 Task: Open Card Card0000000288 in Board Board0000000072 in Workspace WS0000000024 in Trello. Add Member Carxxstreet791@gmail.com to Card Card0000000288 in Board Board0000000072 in Workspace WS0000000024 in Trello. Add Red Label titled Label0000000288 to Card Card0000000288 in Board Board0000000072 in Workspace WS0000000024 in Trello. Add Checklist CL0000000288 to Card Card0000000288 in Board Board0000000072 in Workspace WS0000000024 in Trello. Add Dates with Start Date as Nov 01 2023 and Due Date as Nov 30 2023 to Card Card0000000288 in Board Board0000000072 in Workspace WS0000000024 in Trello
Action: Mouse moved to (360, 532)
Screenshot: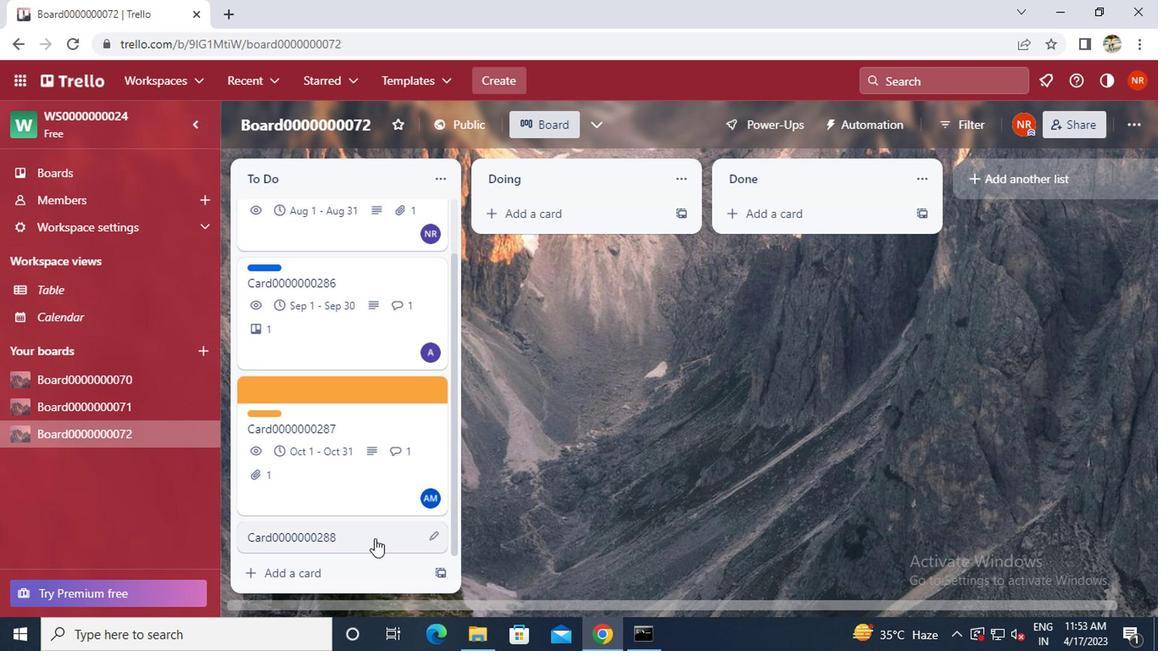 
Action: Mouse pressed left at (360, 532)
Screenshot: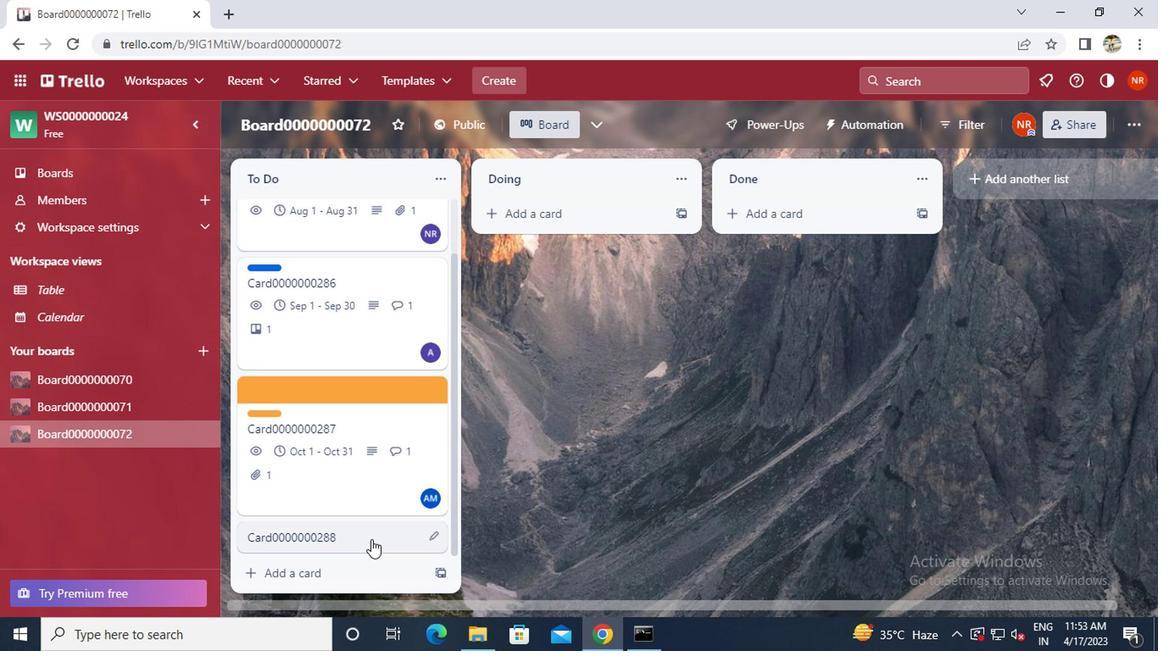 
Action: Mouse moved to (781, 225)
Screenshot: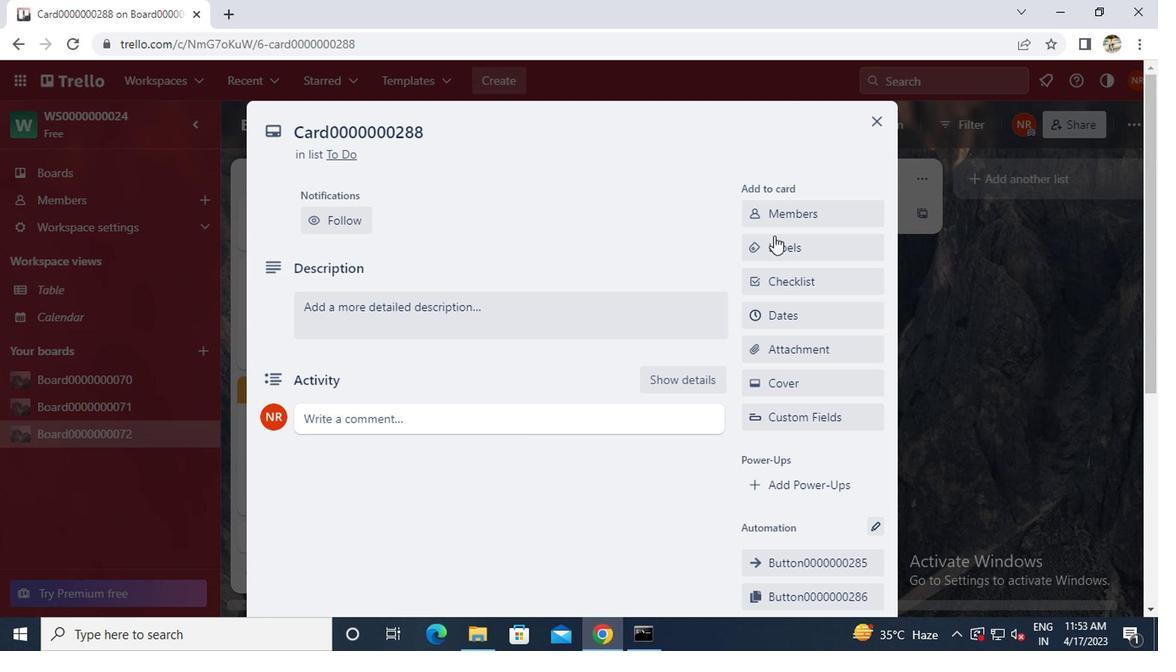 
Action: Mouse pressed left at (781, 225)
Screenshot: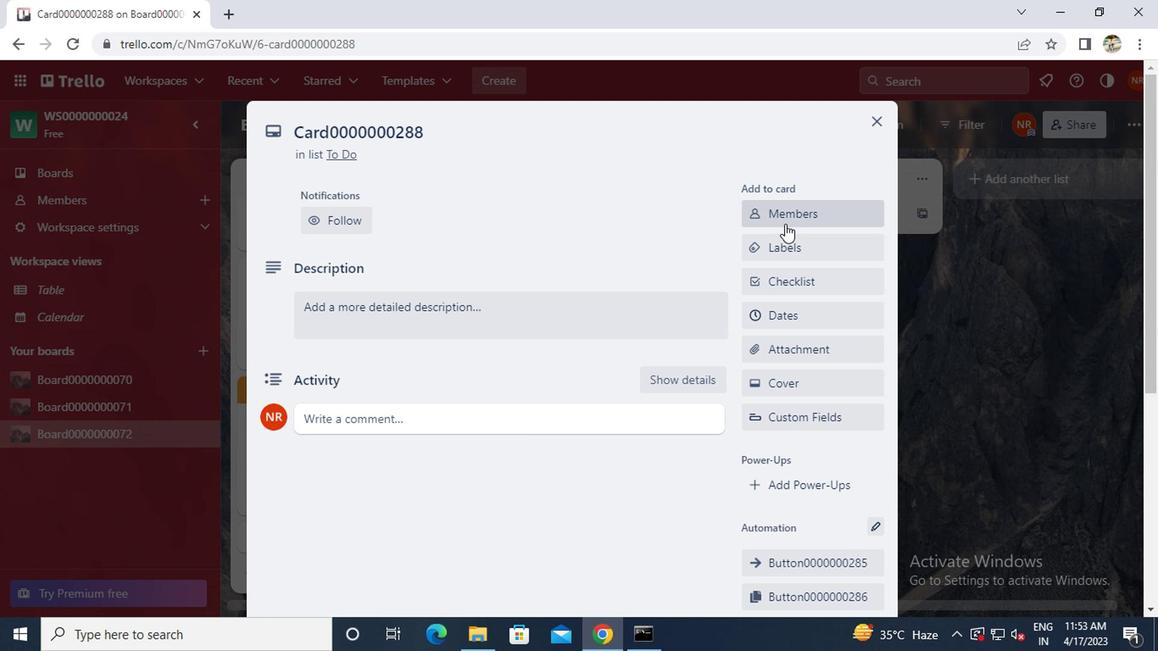 
Action: Key pressed c<Key.caps_lock>arxxstreet791<Key.shift>@GMAIL.COM
Screenshot: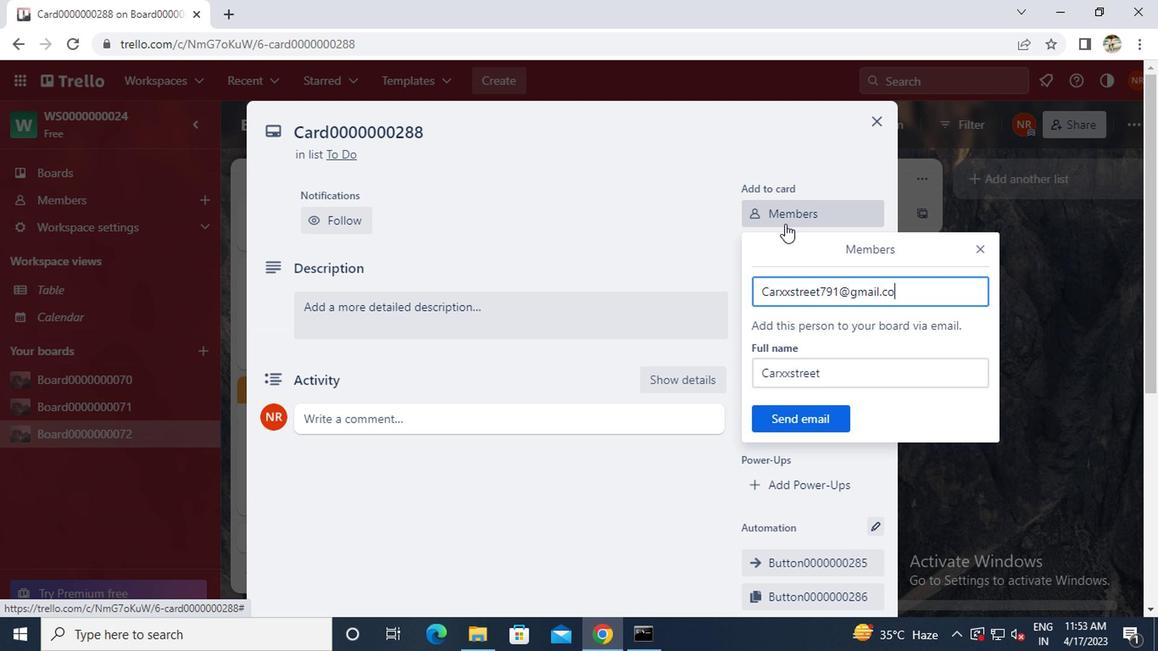 
Action: Mouse moved to (801, 408)
Screenshot: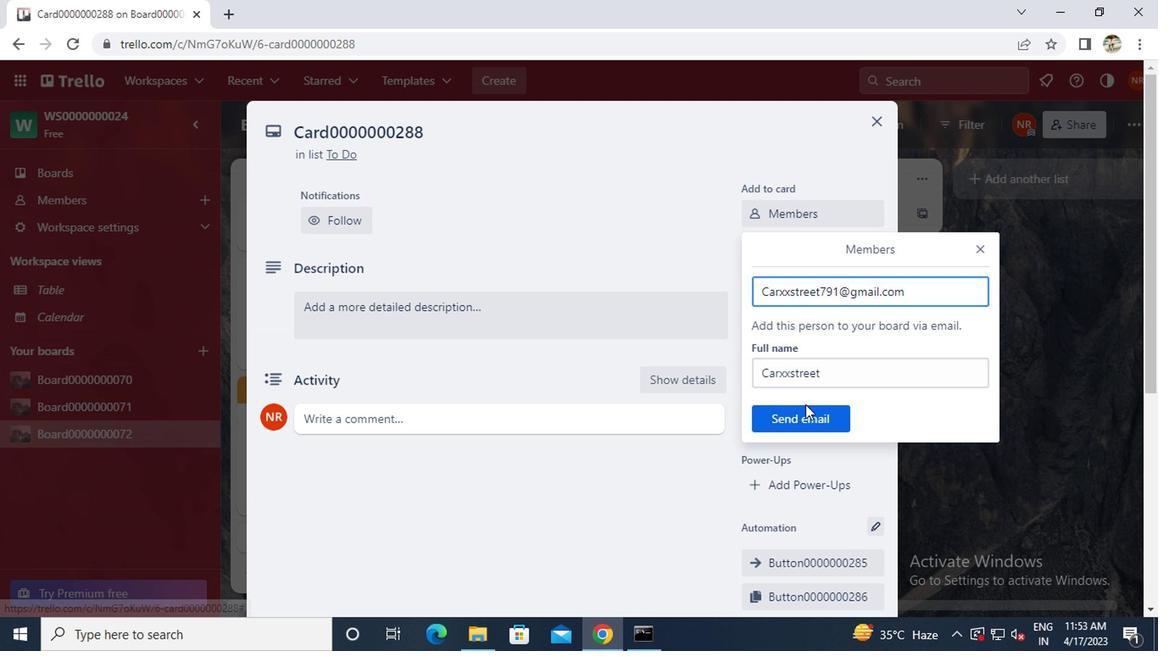 
Action: Mouse pressed left at (801, 408)
Screenshot: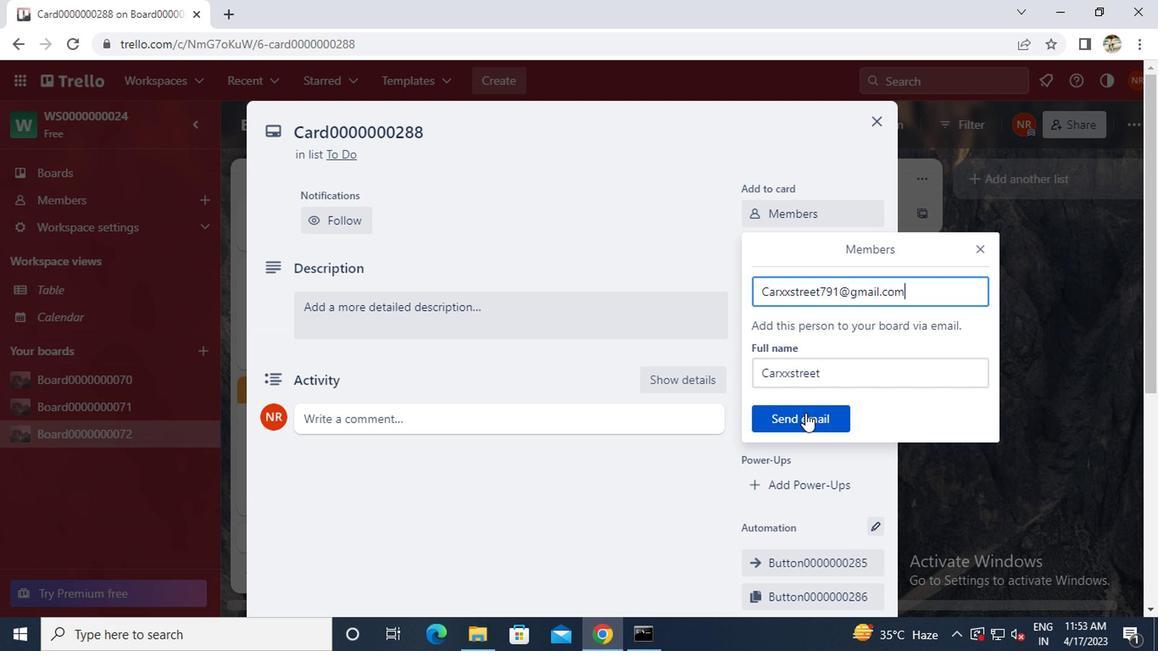 
Action: Mouse moved to (790, 249)
Screenshot: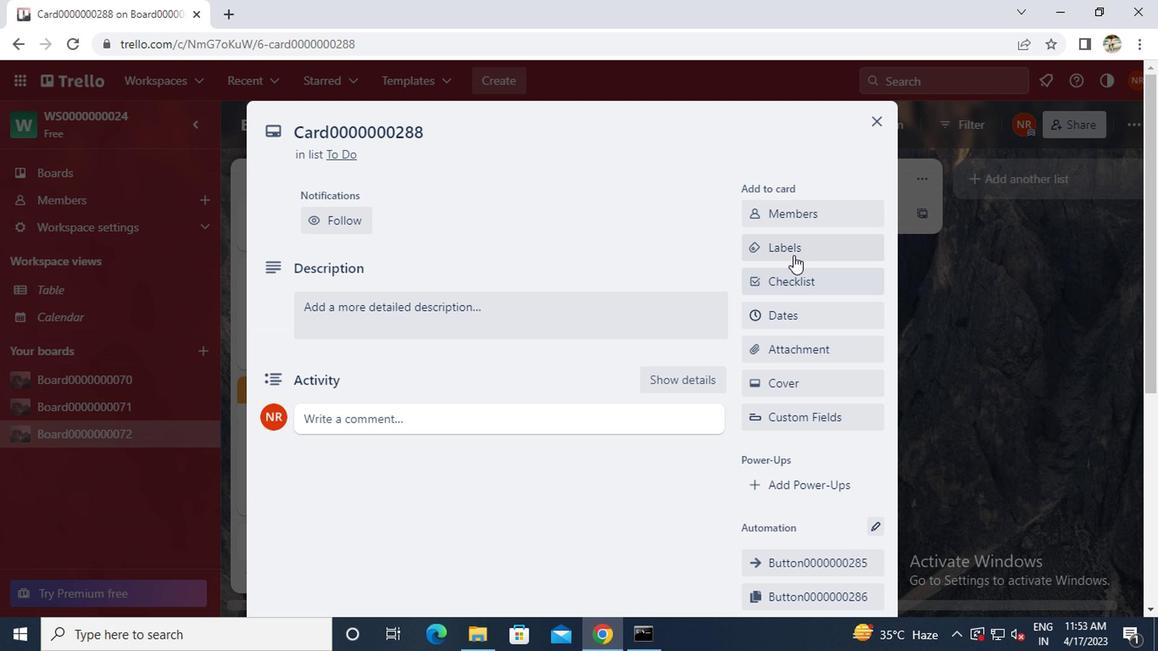 
Action: Mouse pressed left at (790, 249)
Screenshot: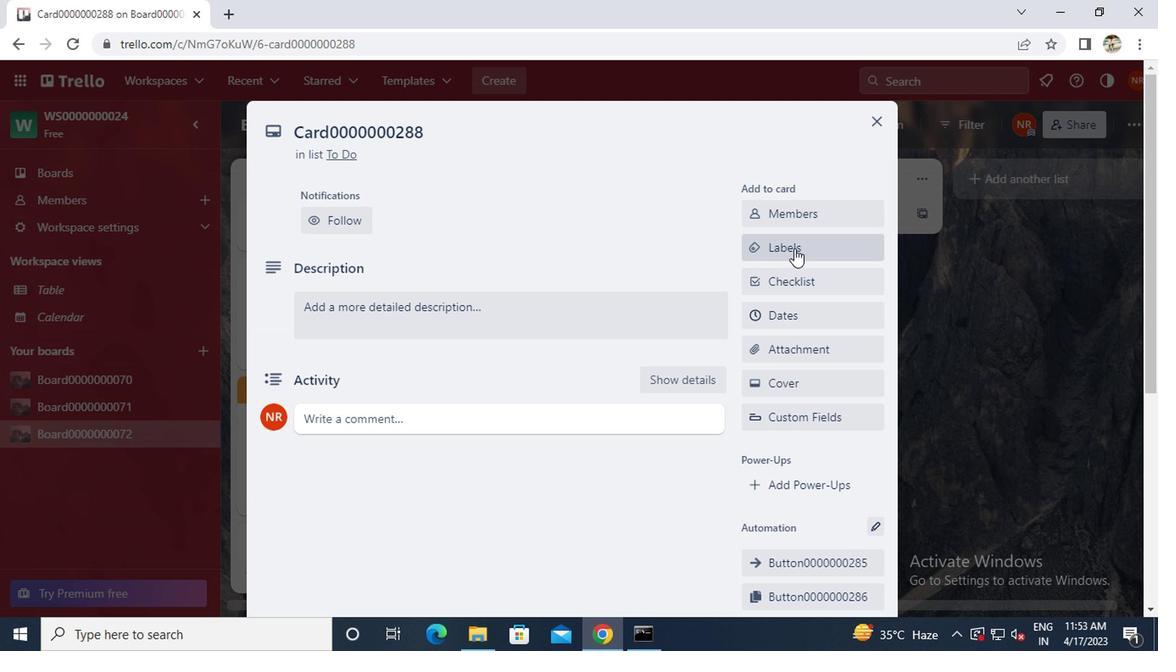 
Action: Mouse moved to (820, 503)
Screenshot: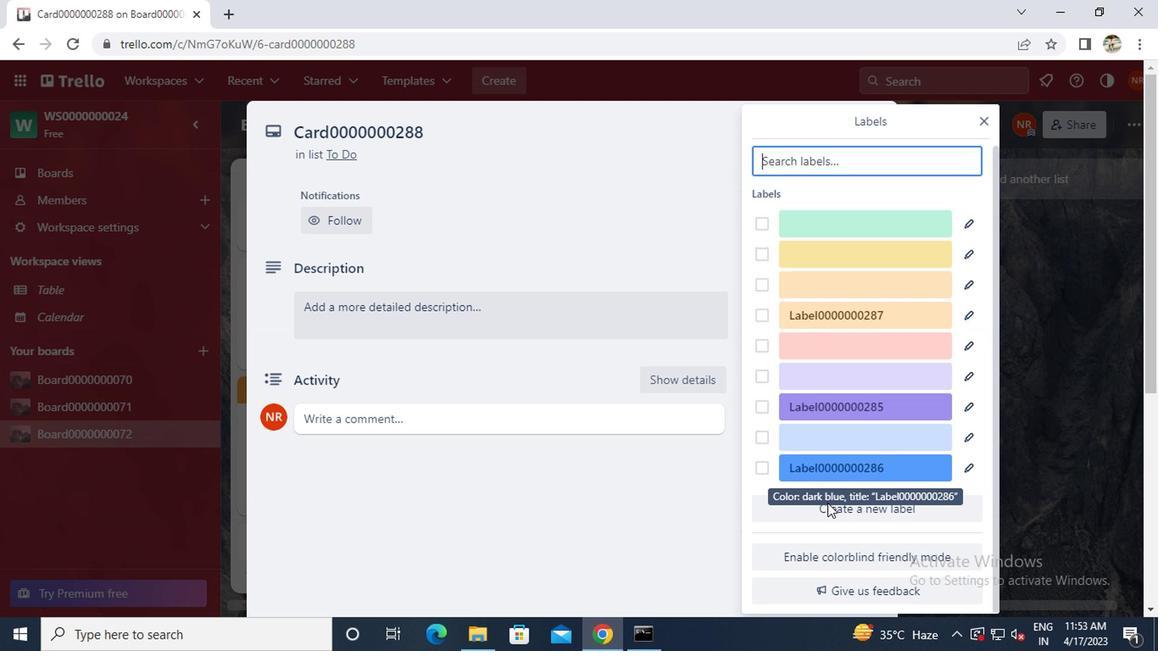 
Action: Mouse pressed left at (820, 503)
Screenshot: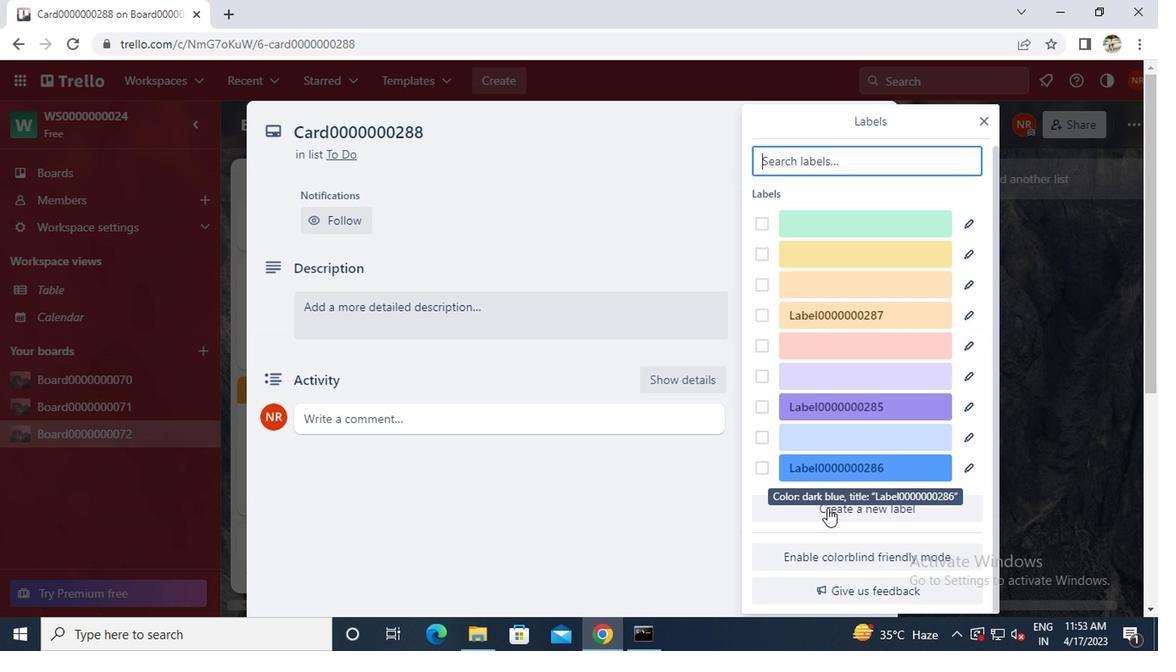 
Action: Mouse moved to (907, 390)
Screenshot: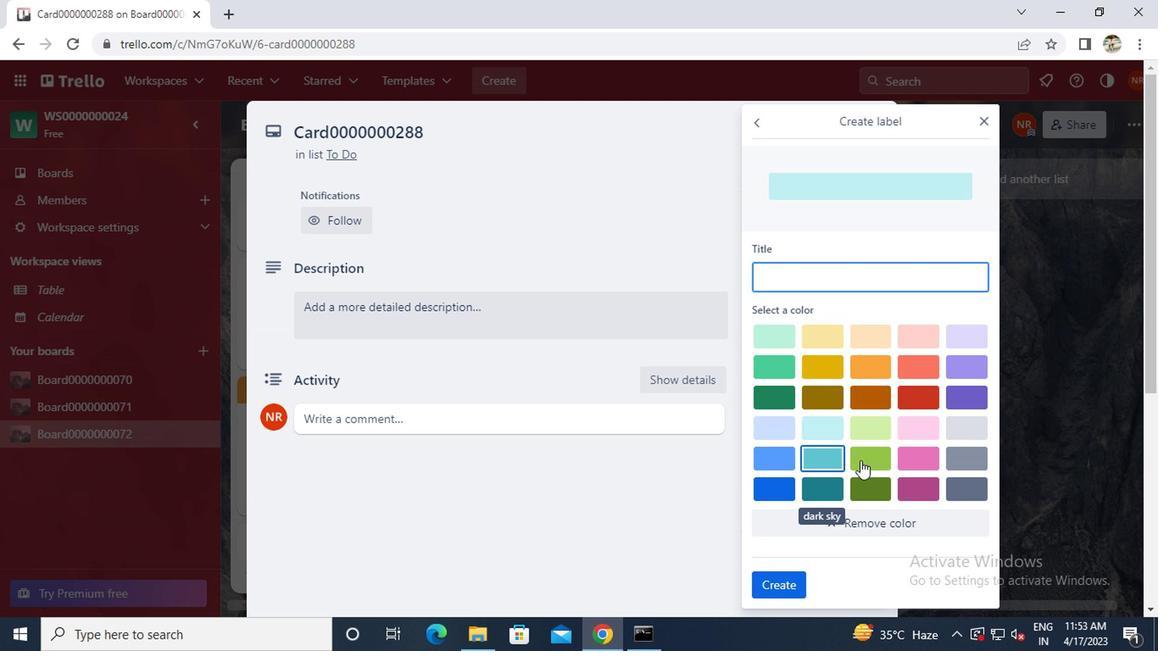 
Action: Mouse pressed left at (907, 390)
Screenshot: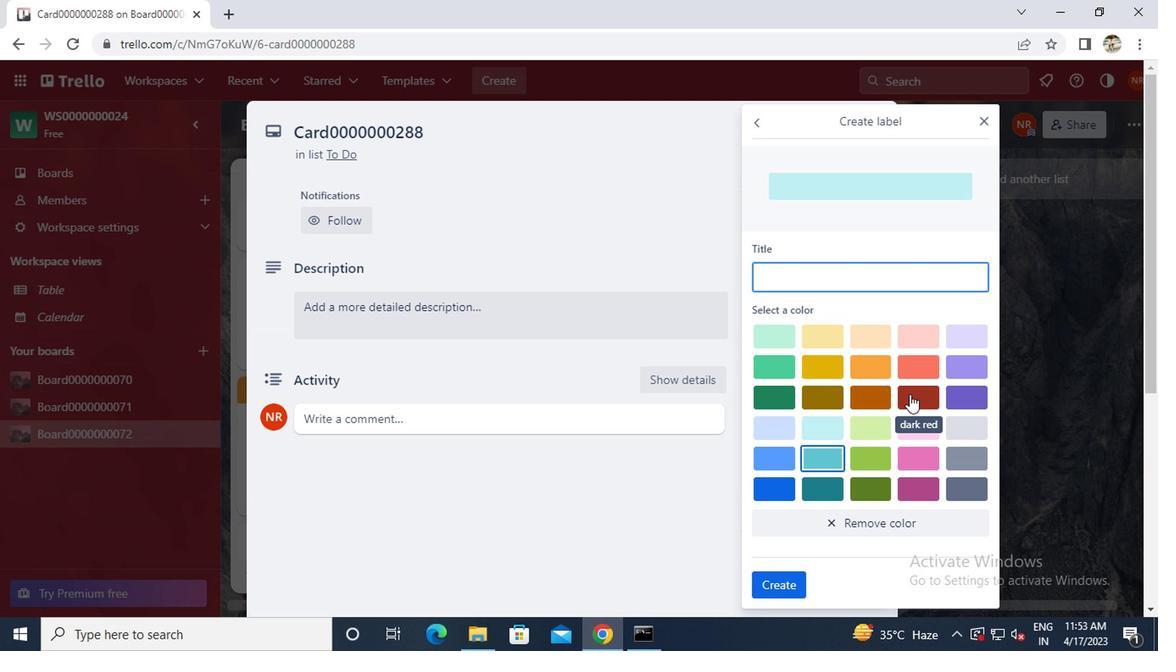 
Action: Mouse moved to (853, 269)
Screenshot: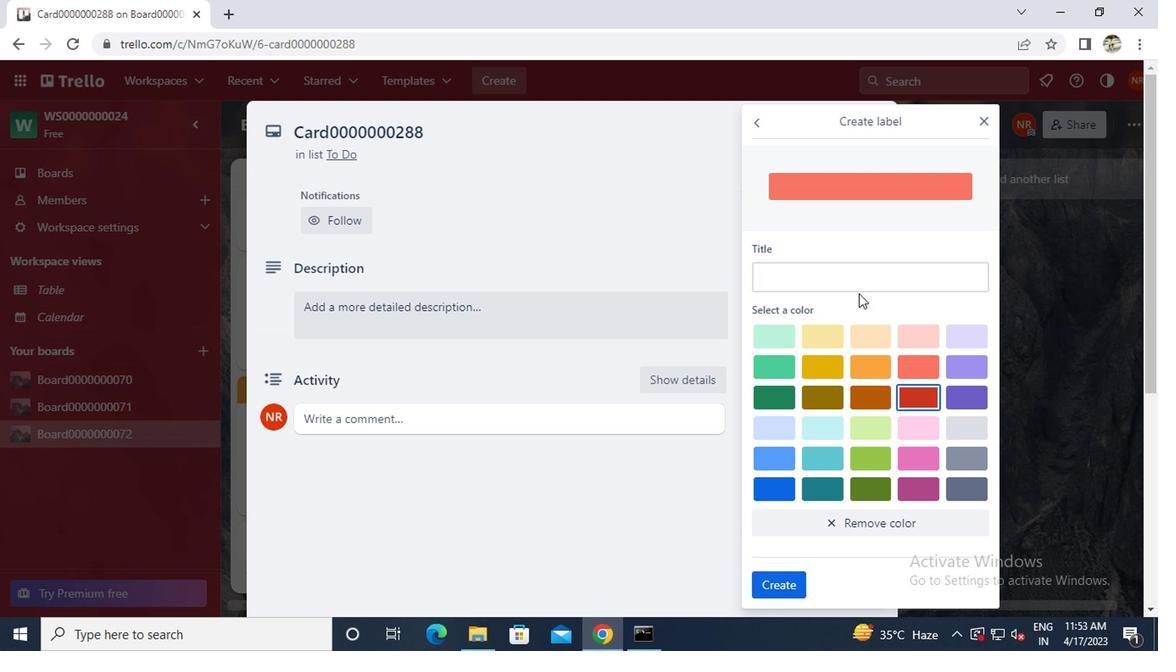 
Action: Mouse pressed left at (853, 269)
Screenshot: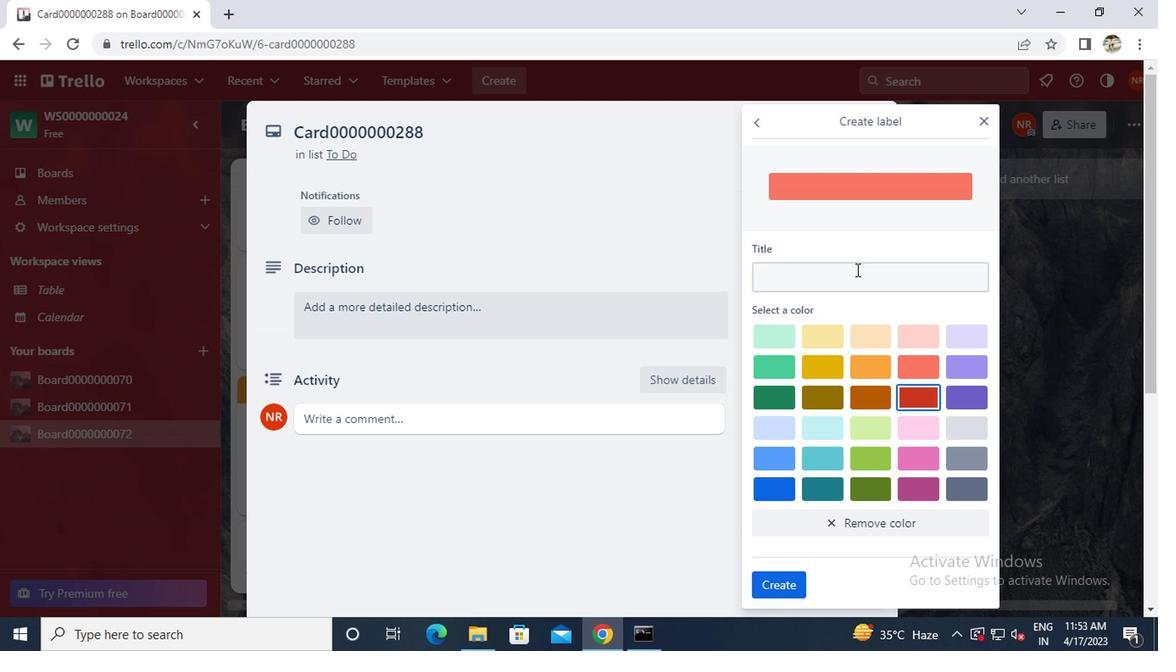 
Action: Key pressed <Key.caps_lock>L<Key.caps_lock>ABEL00000000287<Key.backspace>8
Screenshot: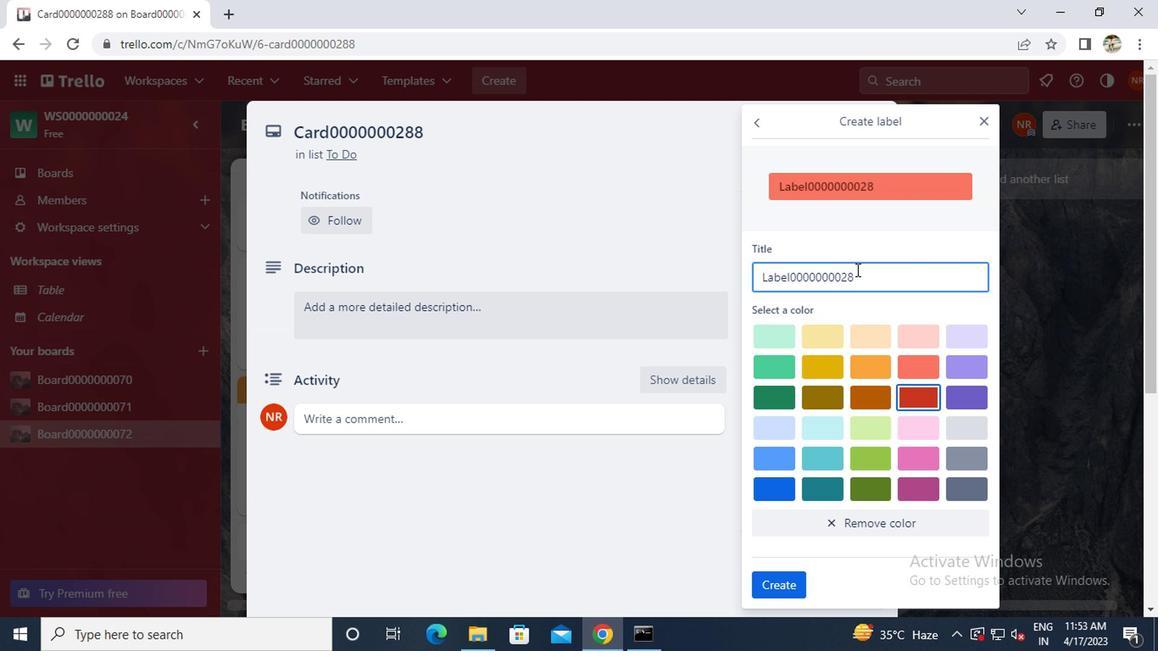 
Action: Mouse moved to (773, 577)
Screenshot: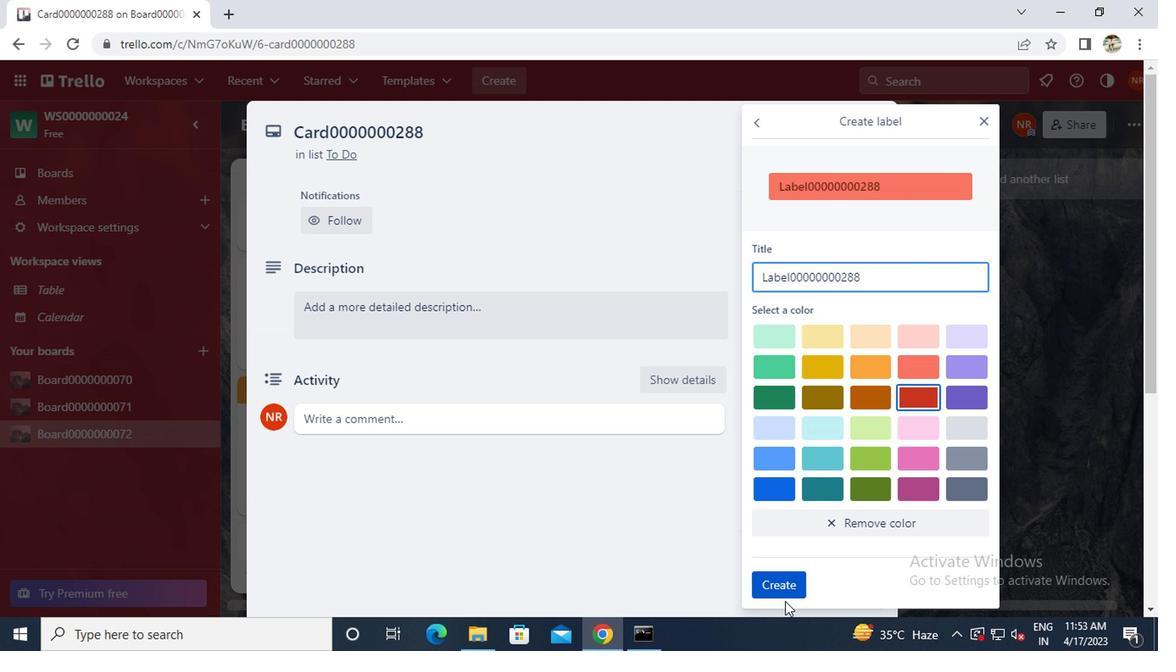 
Action: Mouse pressed left at (773, 577)
Screenshot: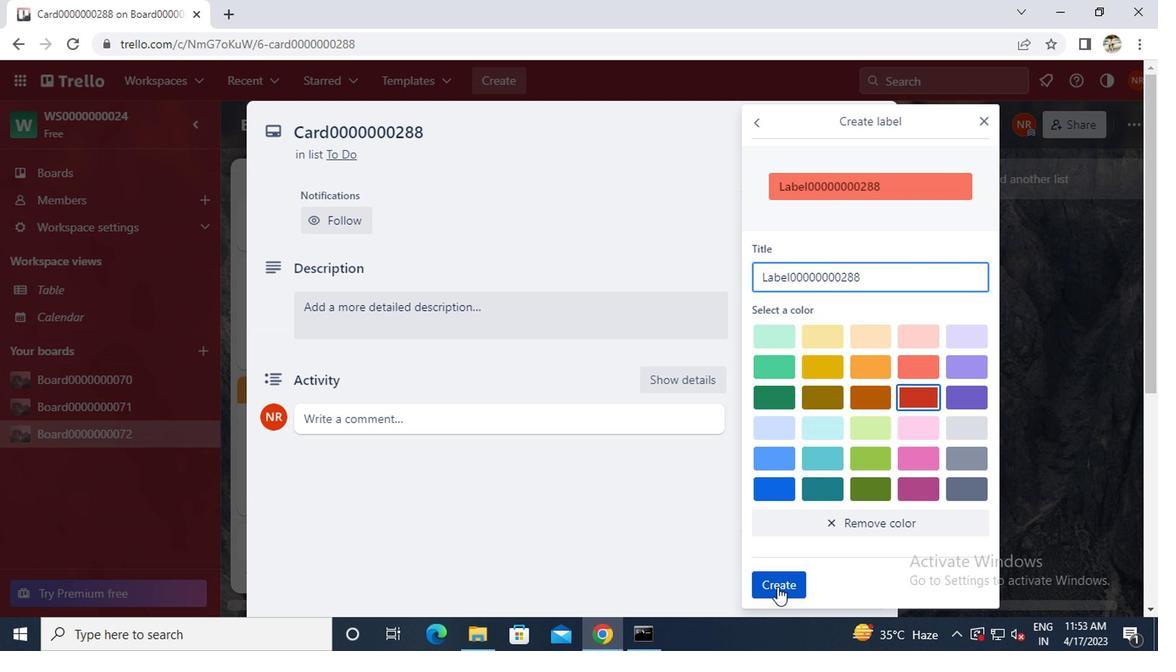 
Action: Mouse moved to (983, 123)
Screenshot: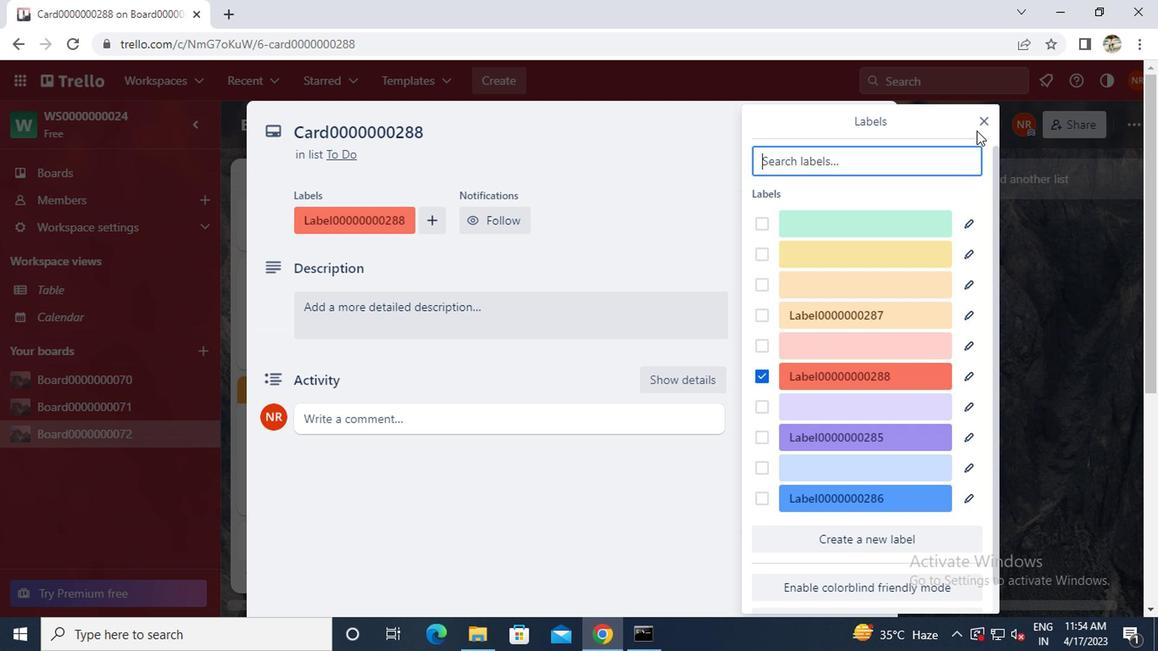 
Action: Mouse pressed left at (983, 123)
Screenshot: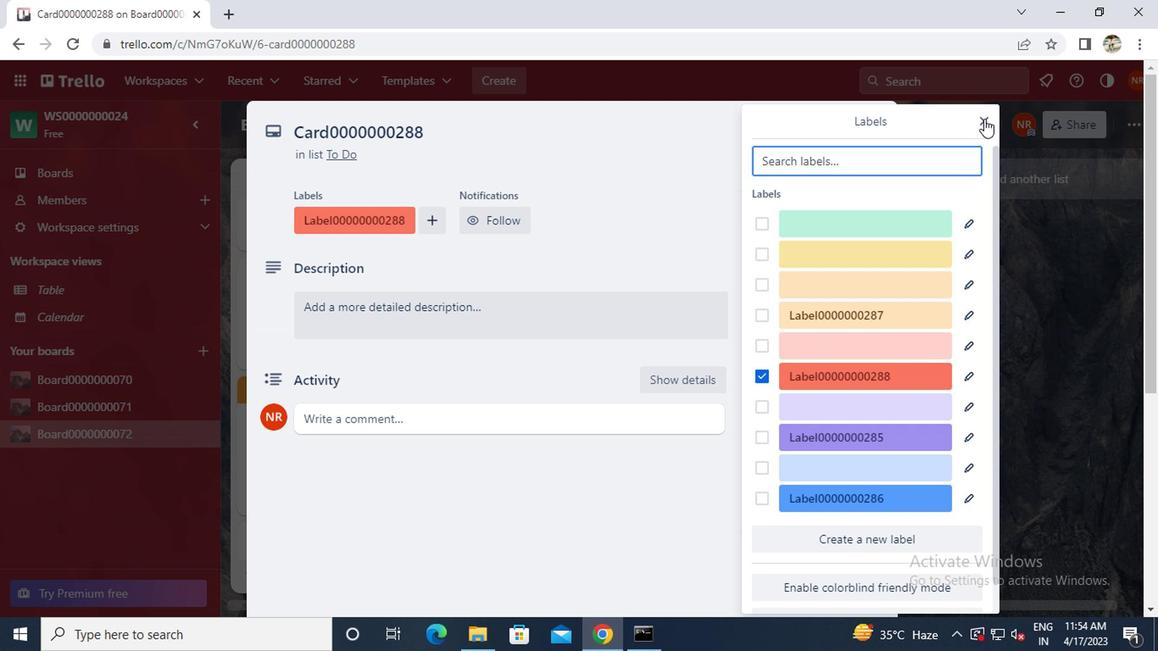 
Action: Mouse moved to (811, 293)
Screenshot: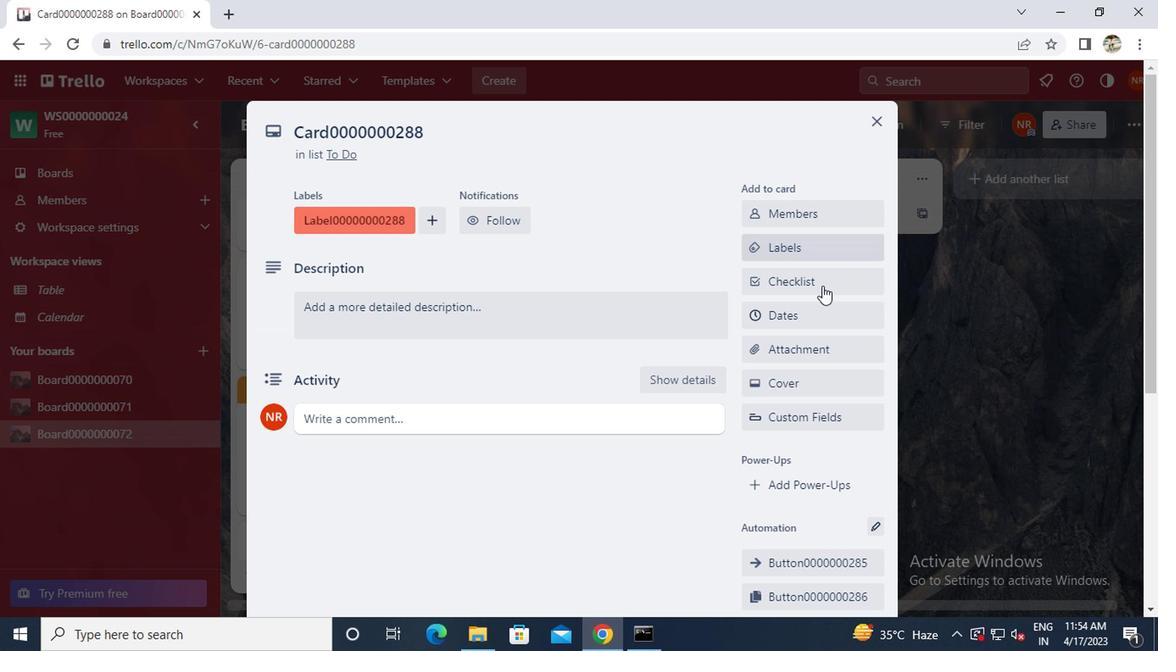 
Action: Mouse pressed left at (811, 293)
Screenshot: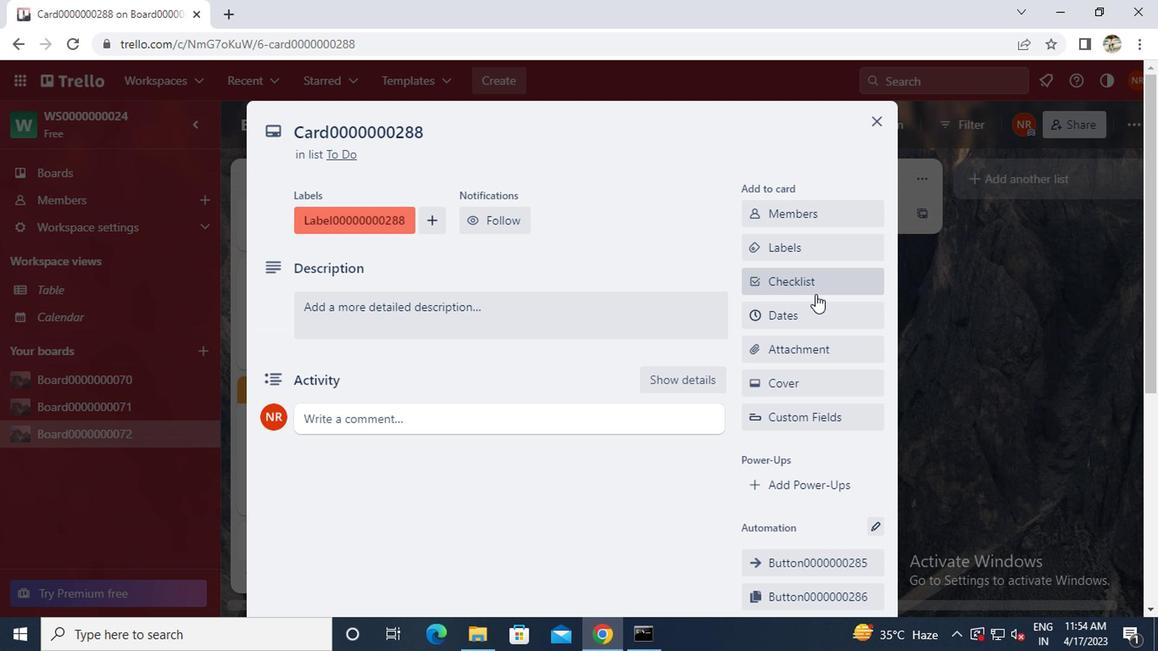 
Action: Key pressed <Key.caps_lock>CL0000000288
Screenshot: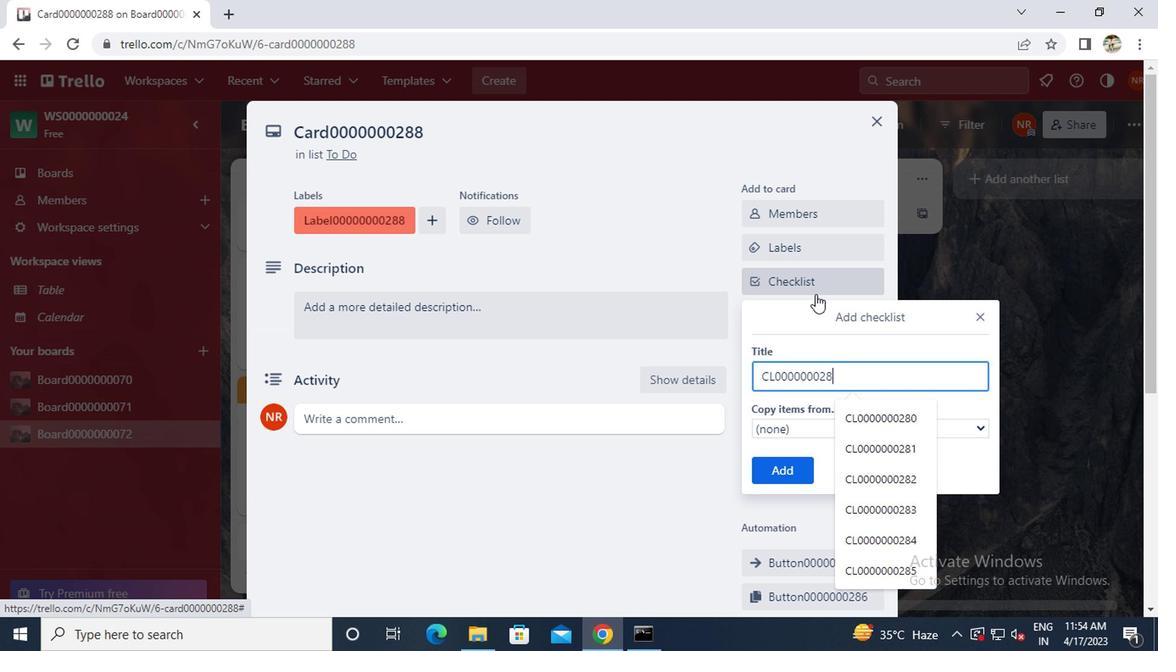 
Action: Mouse moved to (787, 469)
Screenshot: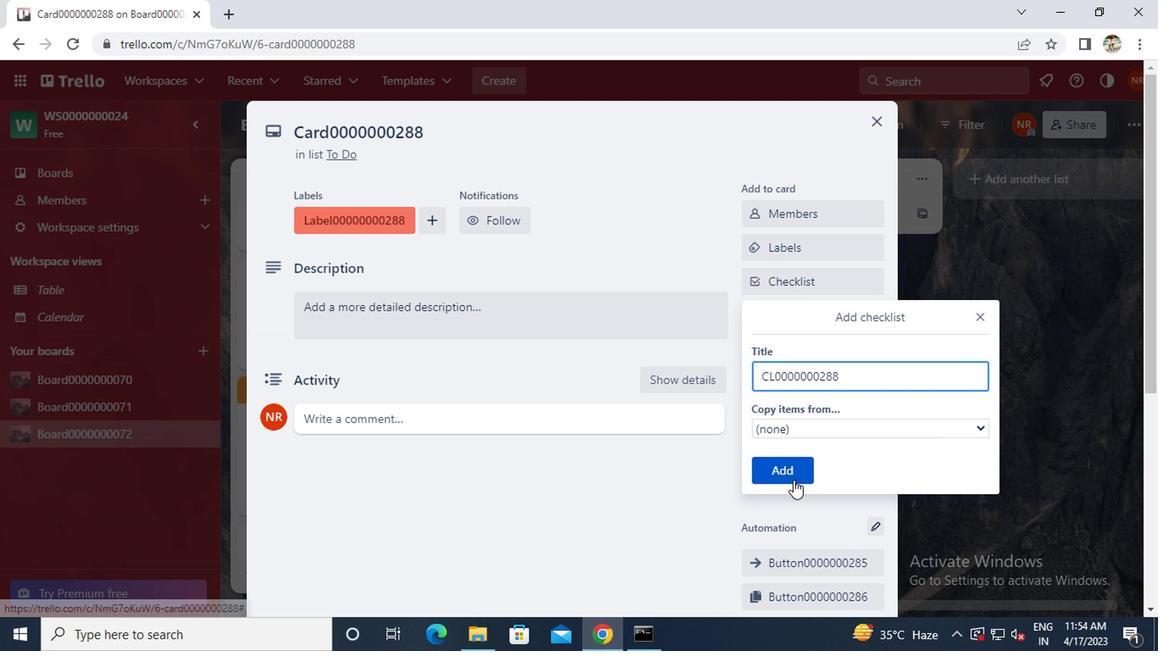 
Action: Mouse pressed left at (787, 469)
Screenshot: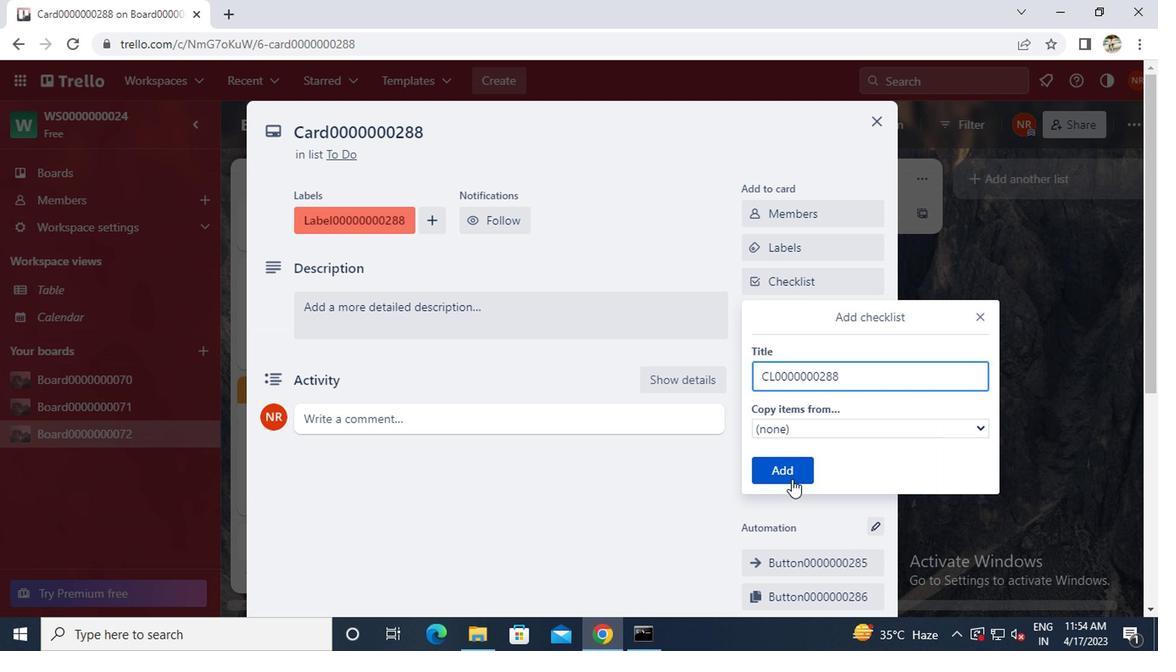 
Action: Mouse moved to (783, 312)
Screenshot: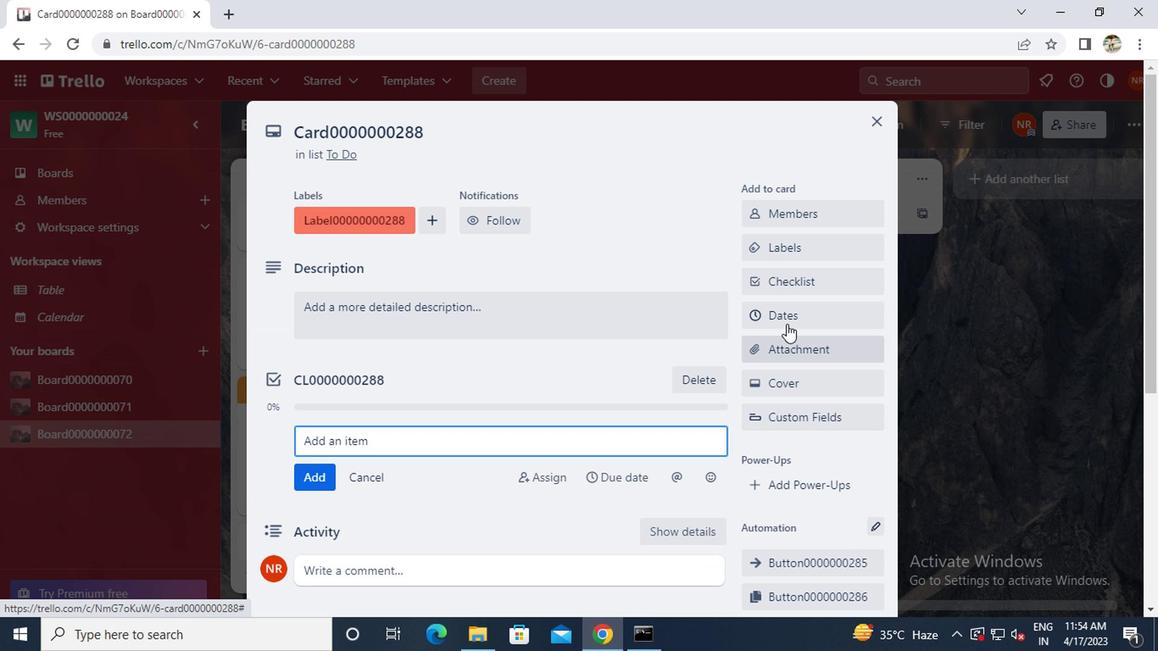 
Action: Mouse pressed left at (783, 312)
Screenshot: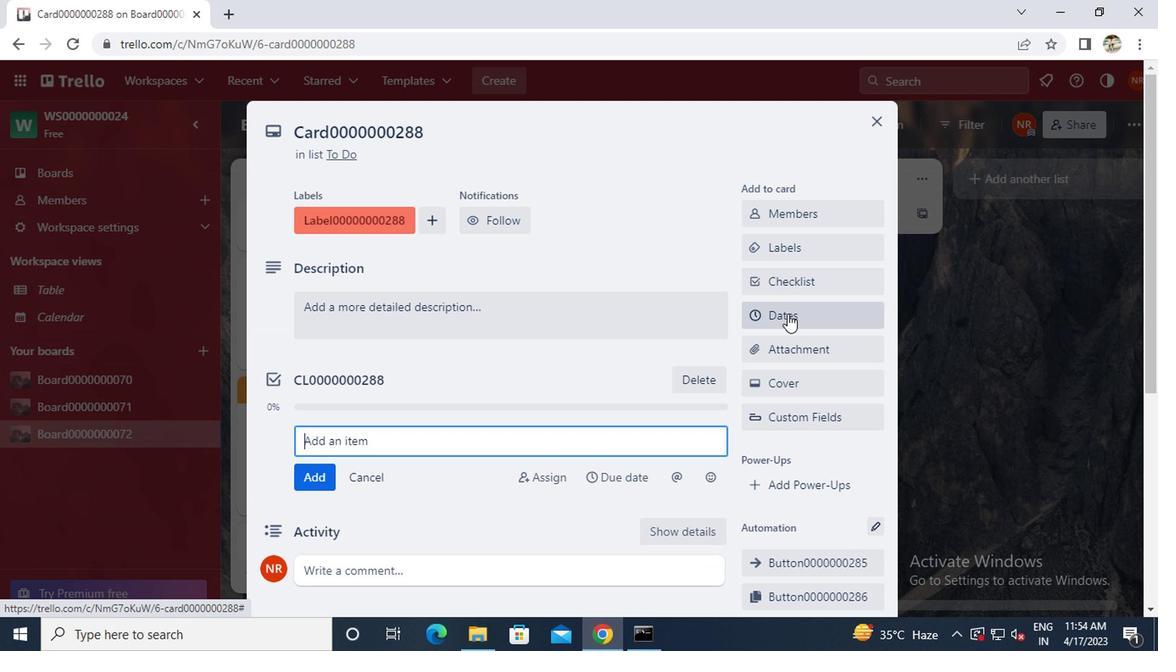 
Action: Mouse moved to (755, 421)
Screenshot: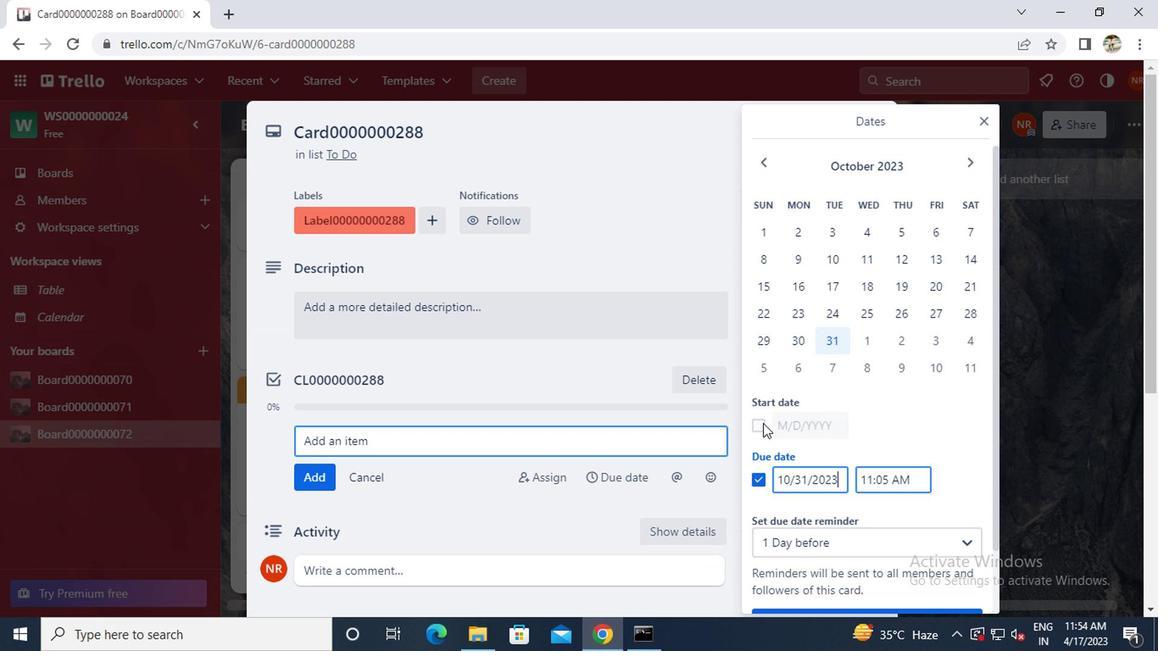 
Action: Mouse pressed left at (755, 421)
Screenshot: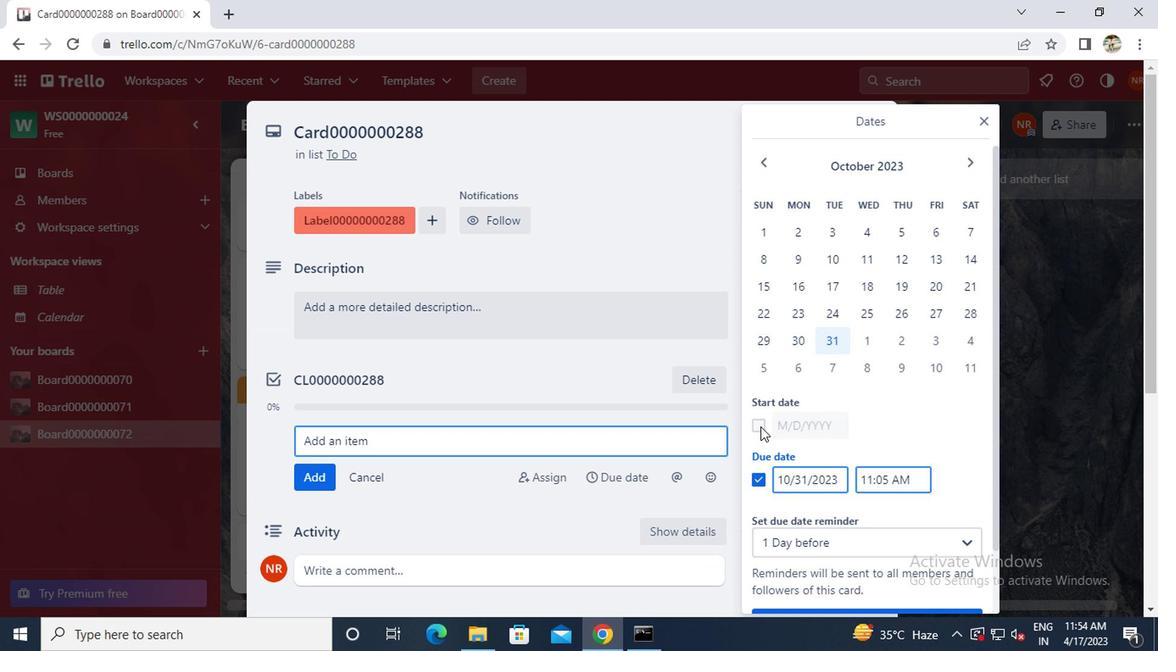 
Action: Mouse moved to (965, 168)
Screenshot: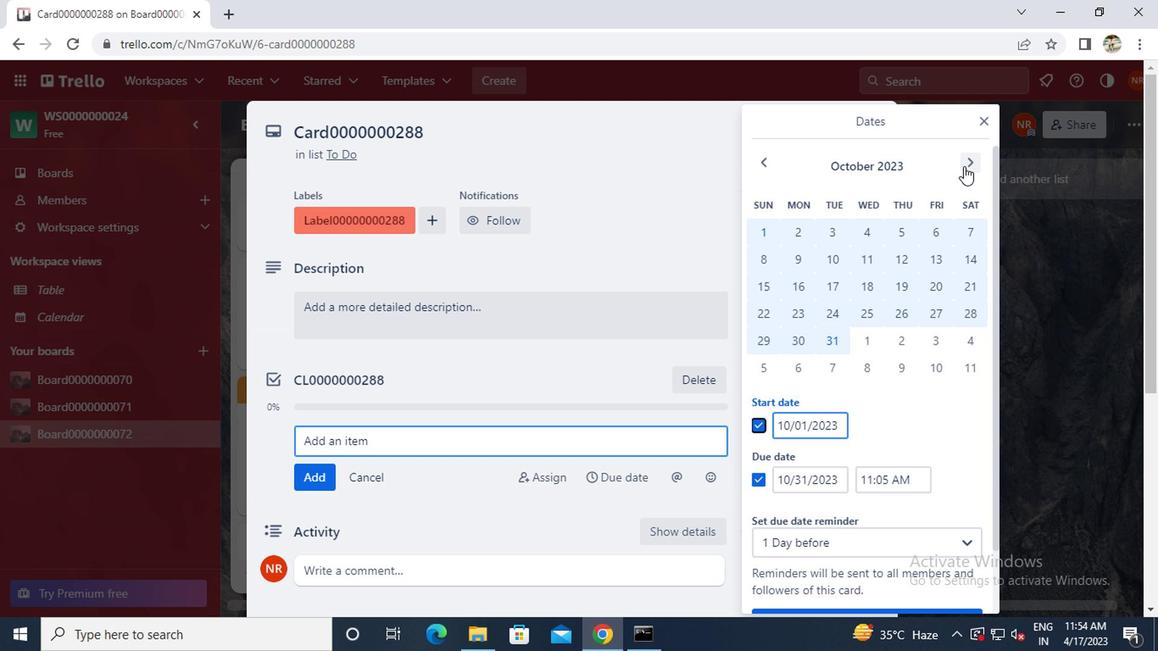 
Action: Mouse pressed left at (965, 168)
Screenshot: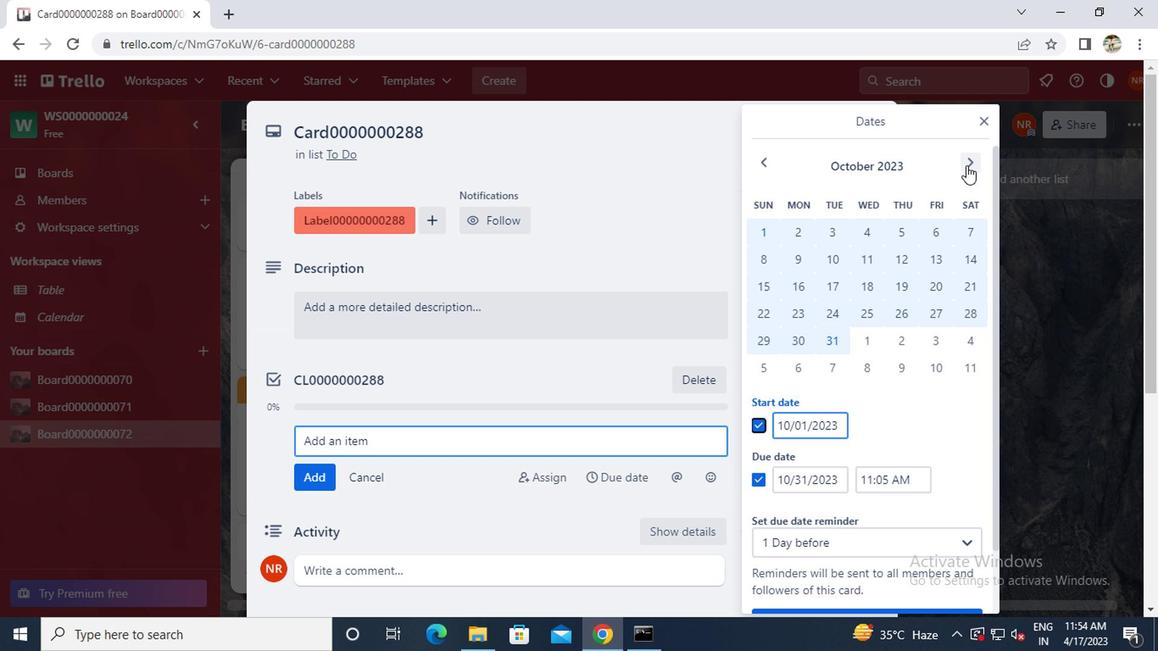 
Action: Mouse moved to (862, 238)
Screenshot: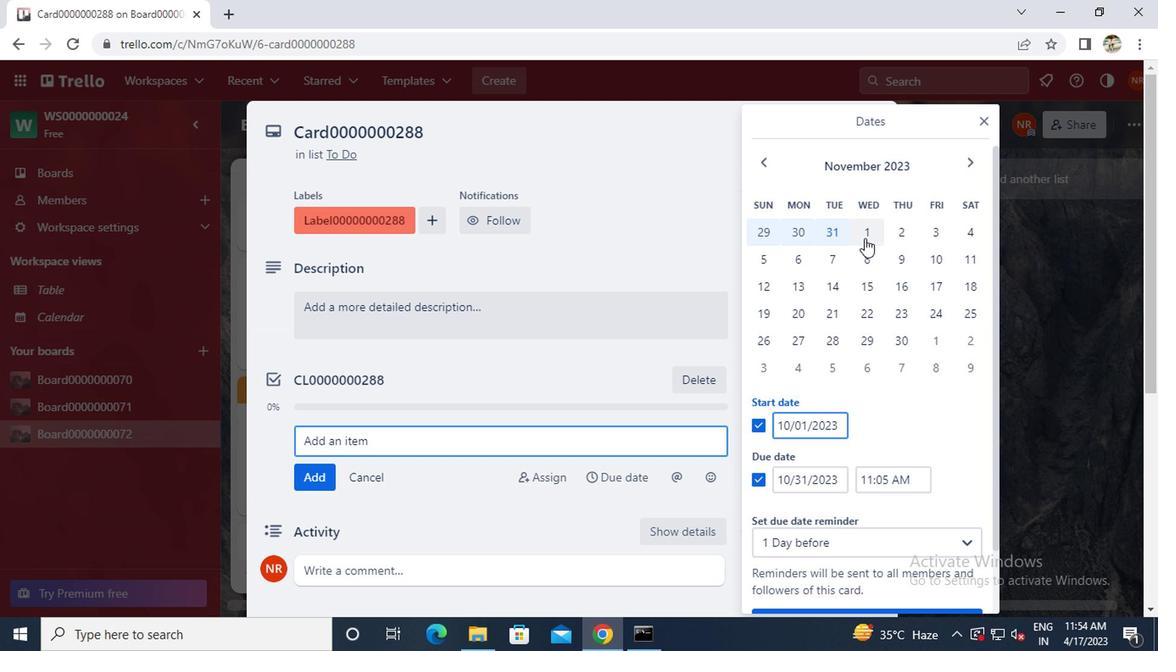 
Action: Mouse pressed left at (862, 238)
Screenshot: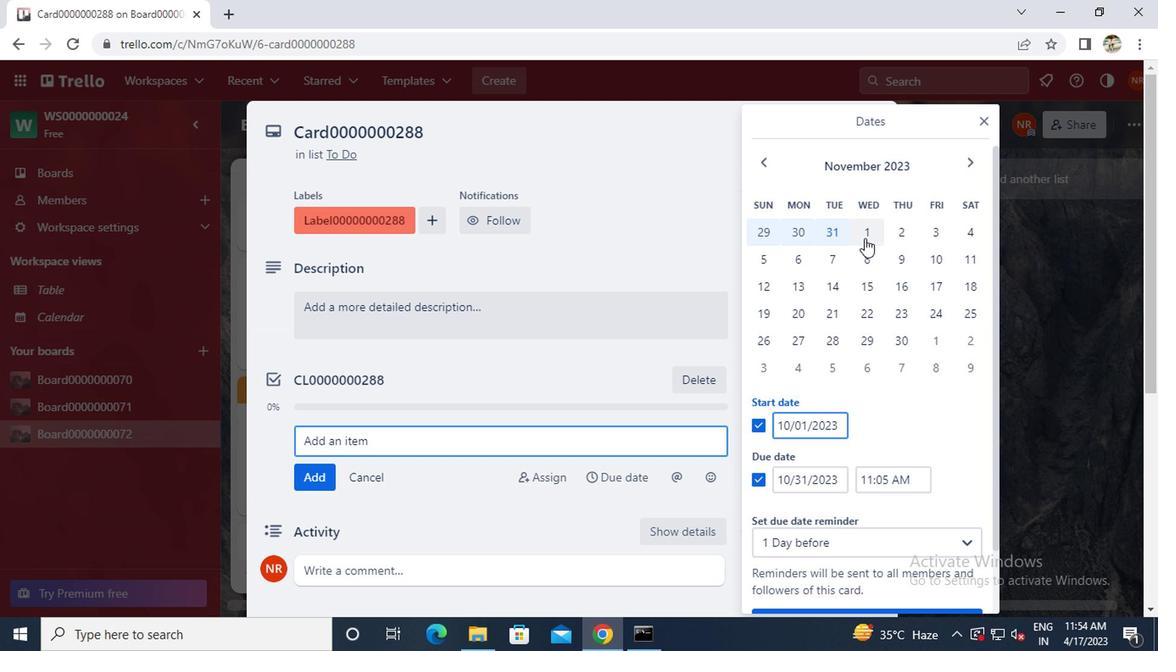 
Action: Mouse moved to (900, 346)
Screenshot: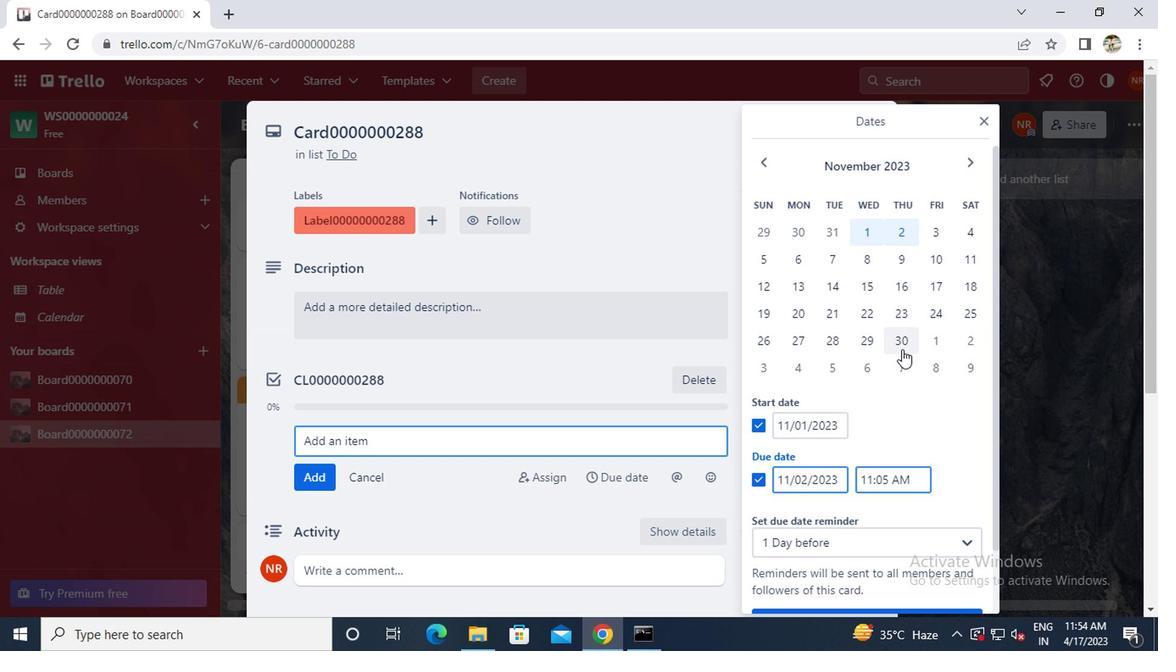 
Action: Mouse pressed left at (900, 346)
Screenshot: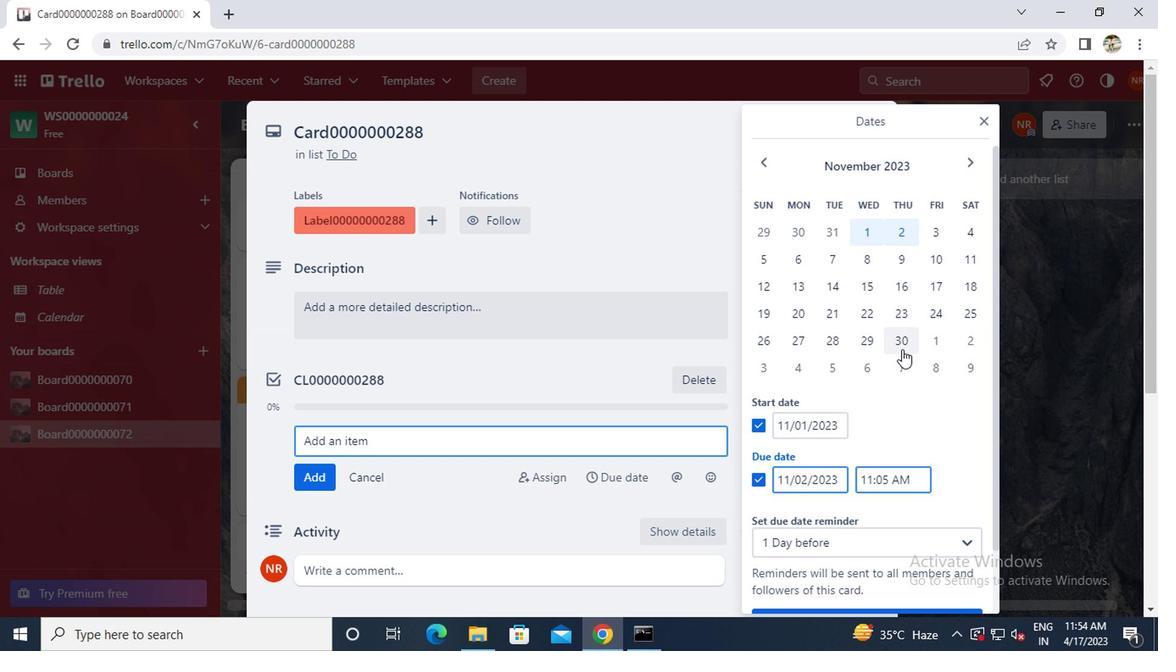 
Action: Mouse moved to (900, 345)
Screenshot: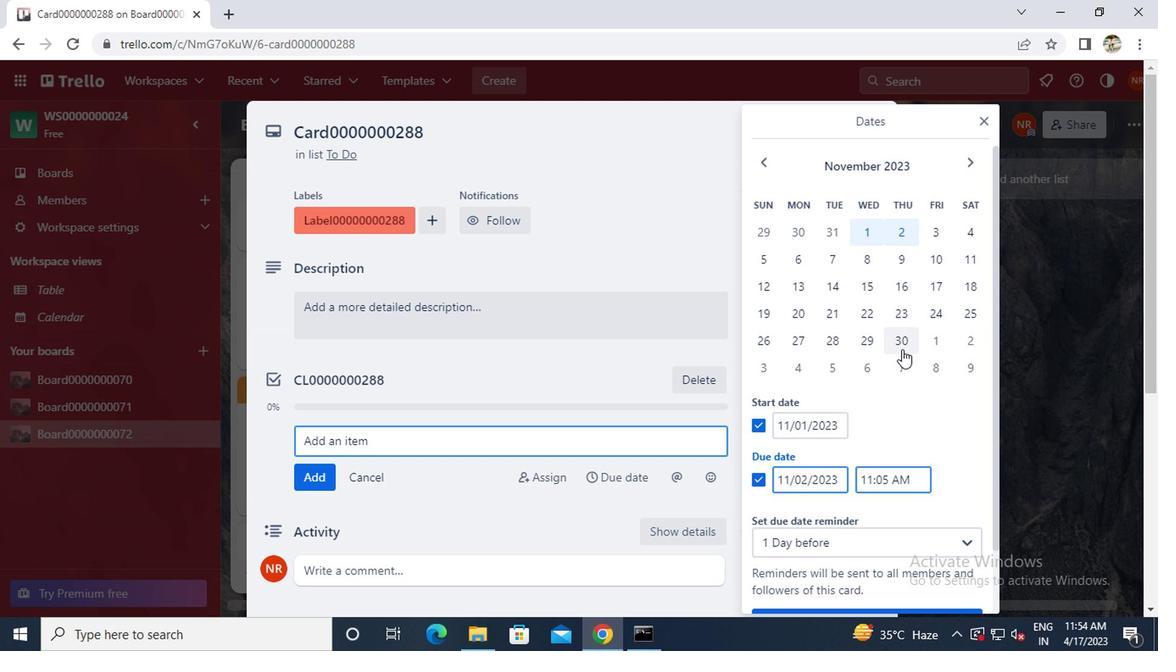 
Action: Mouse scrolled (900, 344) with delta (0, 0)
Screenshot: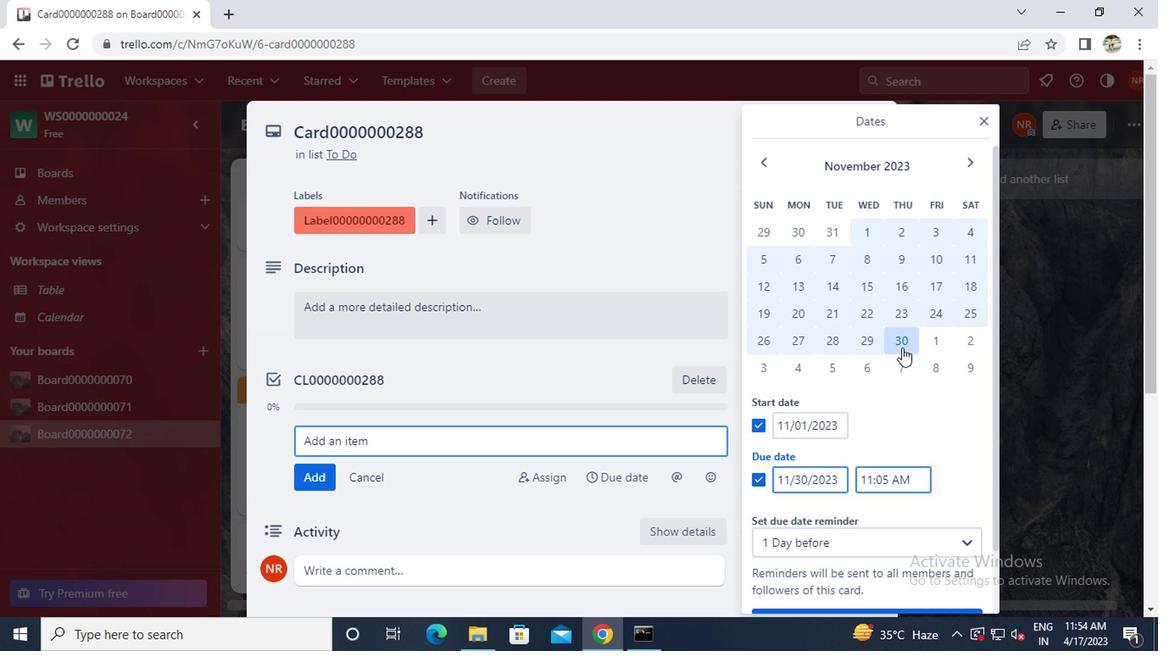 
Action: Mouse scrolled (900, 344) with delta (0, 0)
Screenshot: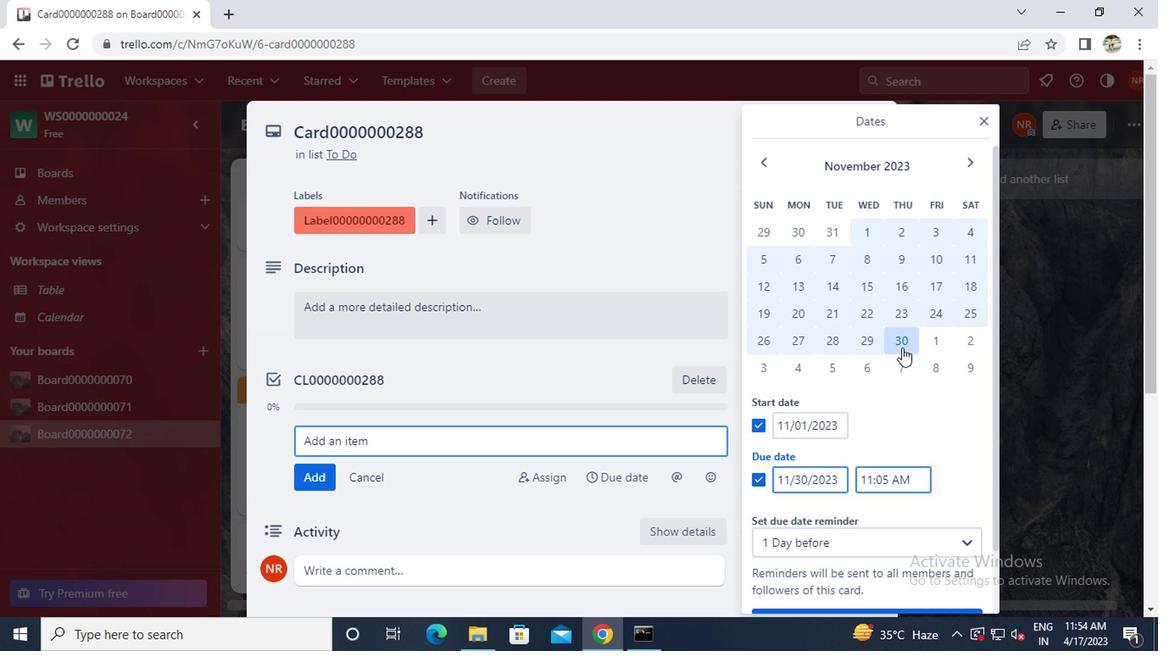 
Action: Mouse scrolled (900, 344) with delta (0, 0)
Screenshot: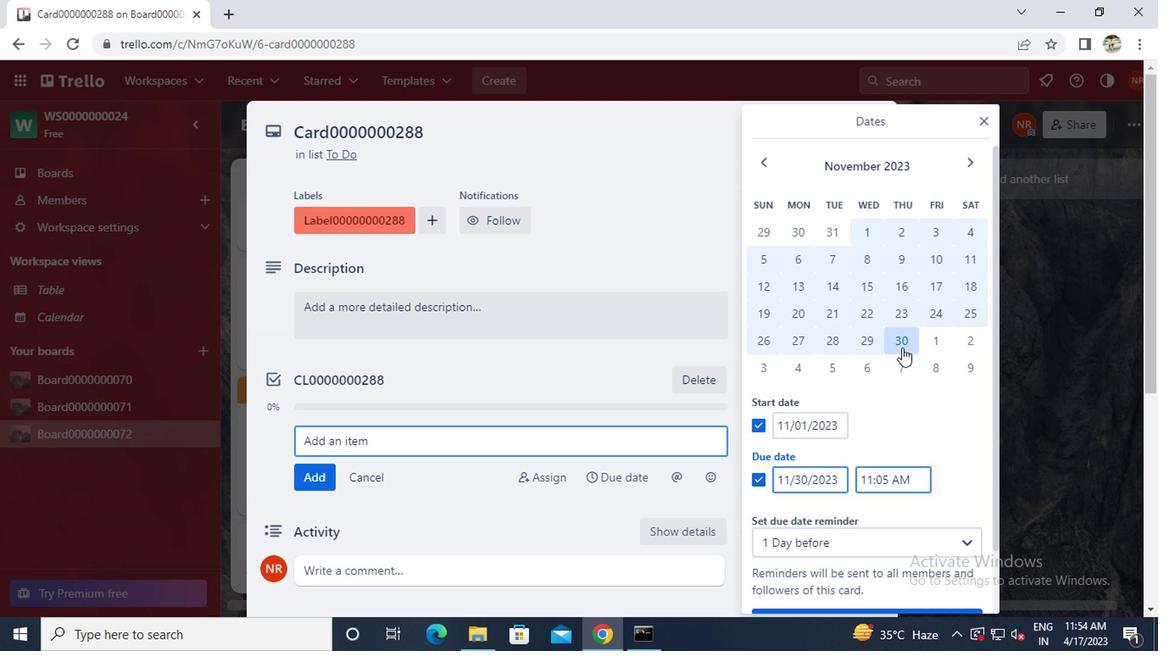 
Action: Mouse moved to (842, 542)
Screenshot: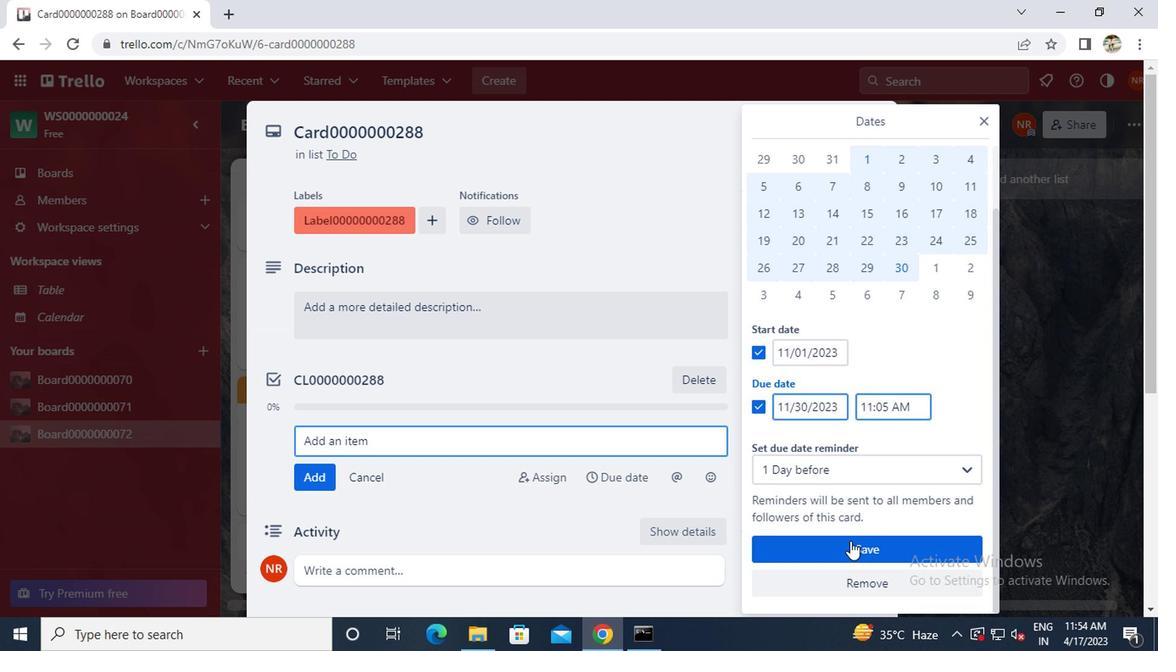 
Action: Mouse pressed left at (842, 542)
Screenshot: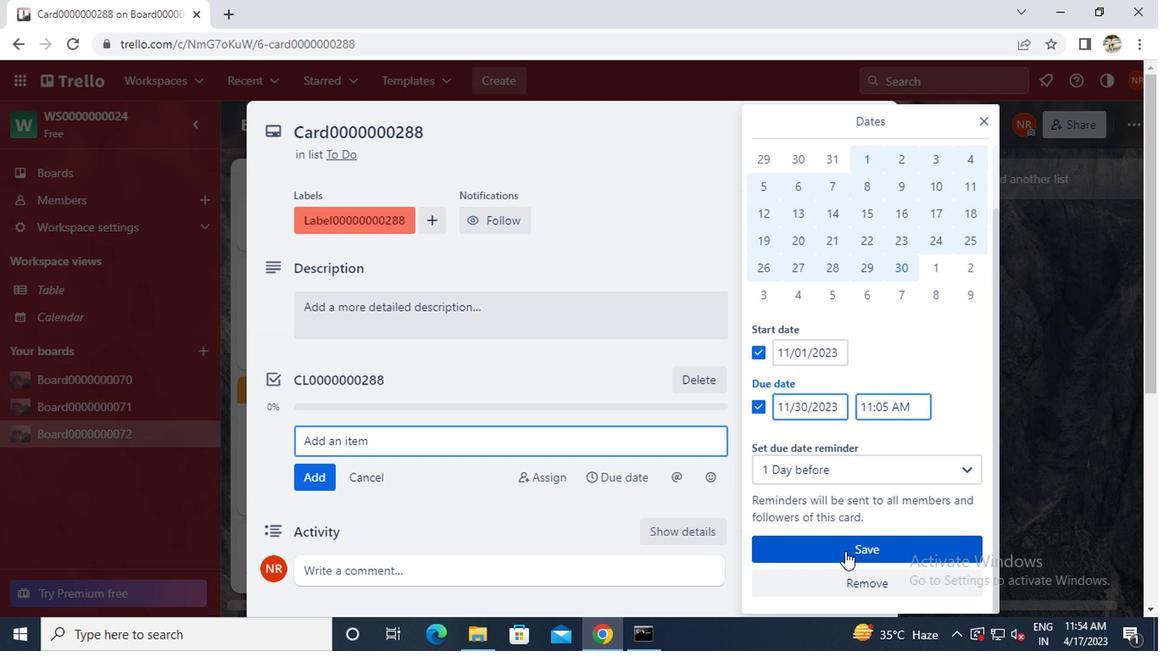 
Action: Mouse moved to (828, 530)
Screenshot: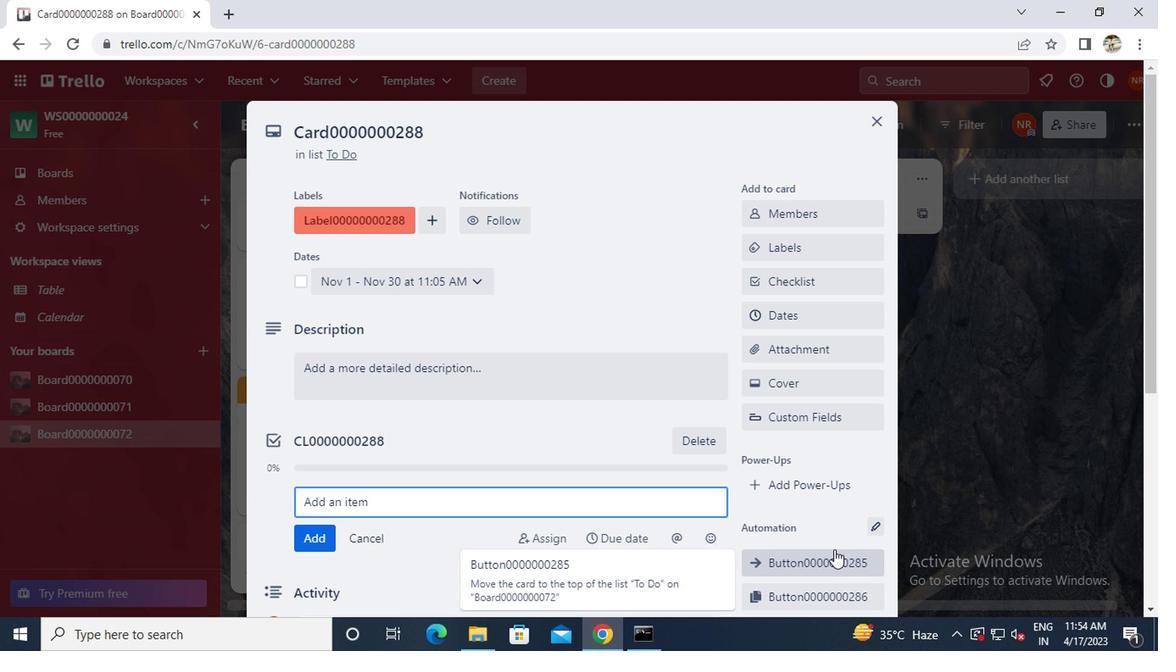 
